 Task: Add Attachment from Trello to Card Card0000000126 in Board Board0000000032 in Workspace WS0000000011 in Trello. Add Cover Blue to Card Card0000000126 in Board Board0000000032 in Workspace WS0000000011 in Trello. Add "Copy Card To …" Button titled Button0000000126 to "bottom" of the list "To Do" to Card Card0000000126 in Board Board0000000032 in Workspace WS0000000011 in Trello. Add Description DS0000000126 to Card Card0000000126 in Board Board0000000032 in Workspace WS0000000011 in Trello. Add Comment CM0000000126 to Card Card0000000126 in Board Board0000000032 in Workspace WS0000000011 in Trello
Action: Mouse moved to (488, 60)
Screenshot: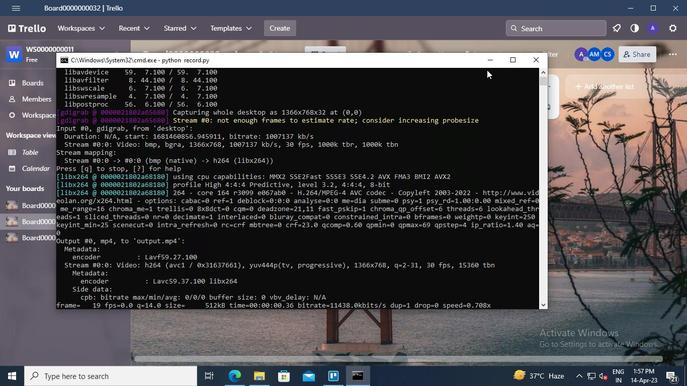 
Action: Mouse pressed left at (488, 60)
Screenshot: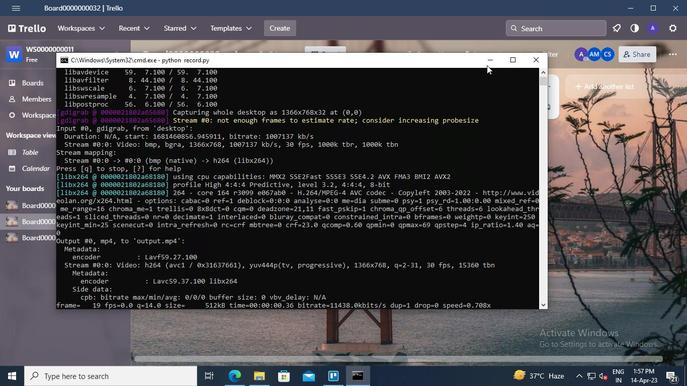 
Action: Mouse moved to (196, 199)
Screenshot: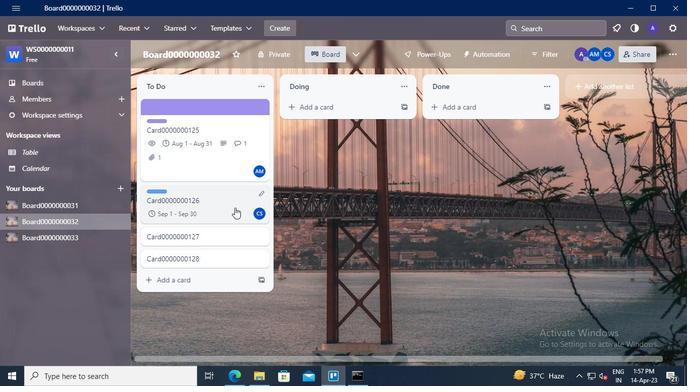 
Action: Mouse pressed left at (196, 199)
Screenshot: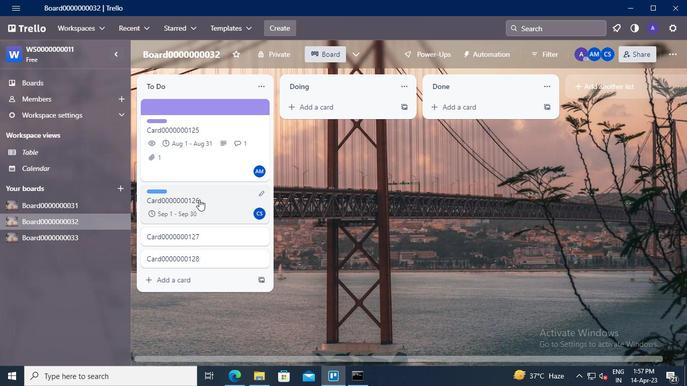 
Action: Mouse moved to (464, 211)
Screenshot: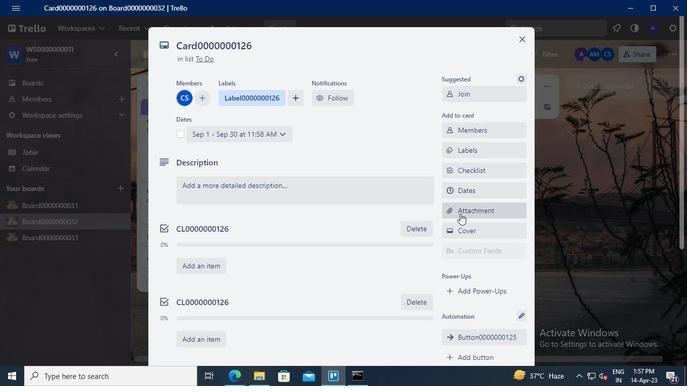 
Action: Mouse pressed left at (464, 211)
Screenshot: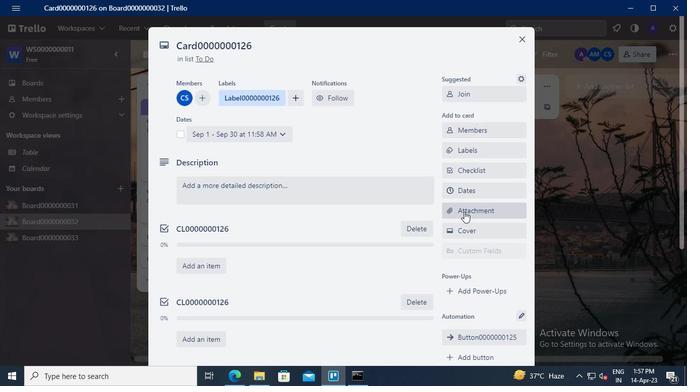 
Action: Mouse moved to (466, 97)
Screenshot: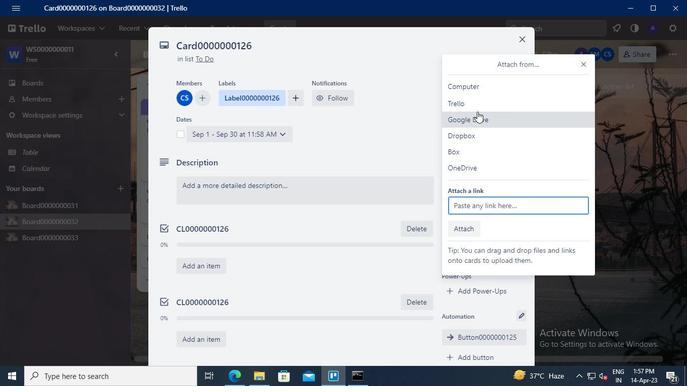 
Action: Mouse pressed left at (466, 97)
Screenshot: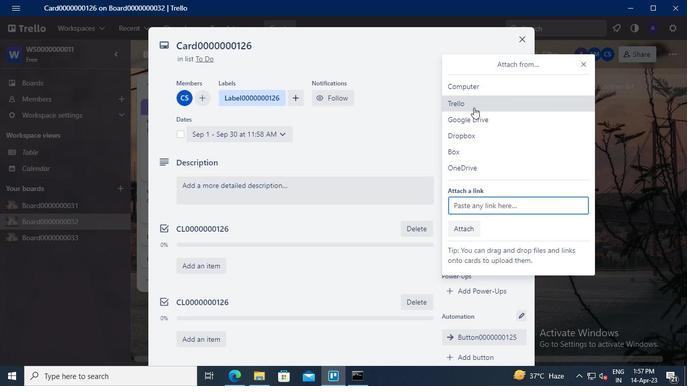 
Action: Mouse moved to (477, 124)
Screenshot: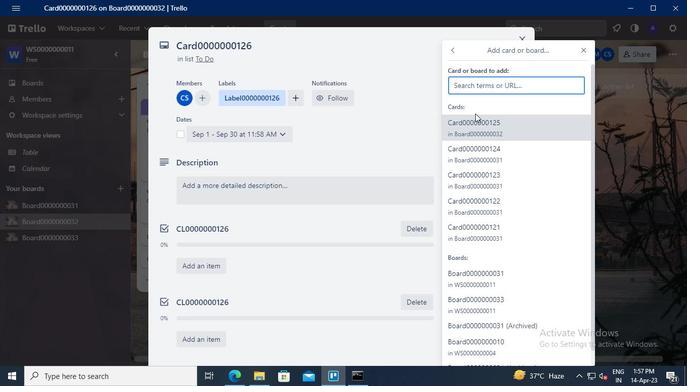 
Action: Mouse pressed left at (477, 124)
Screenshot: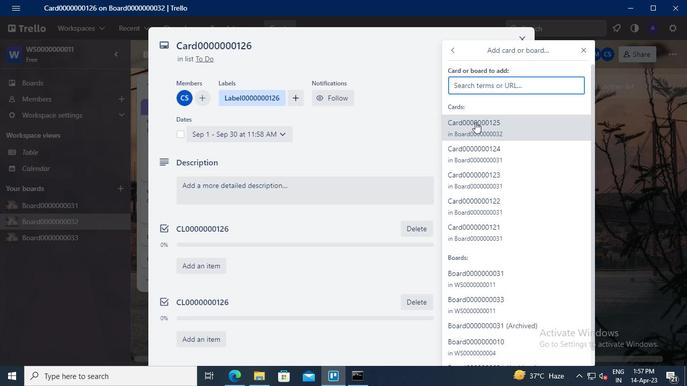 
Action: Mouse moved to (485, 231)
Screenshot: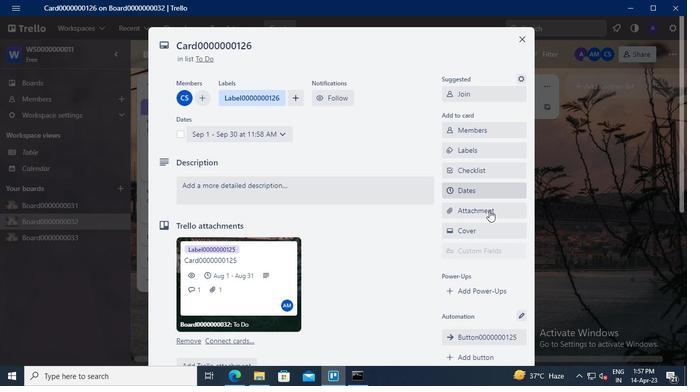 
Action: Mouse pressed left at (485, 231)
Screenshot: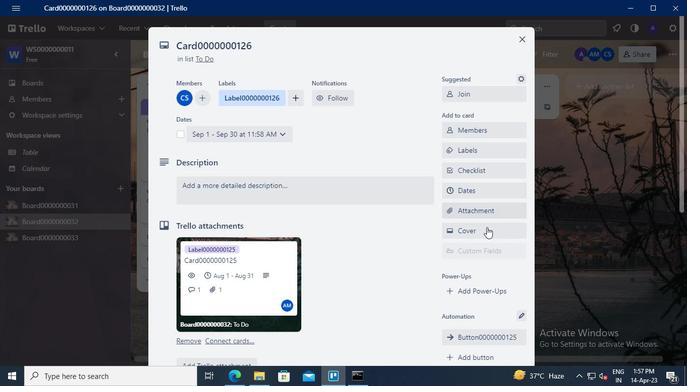 
Action: Mouse moved to (468, 182)
Screenshot: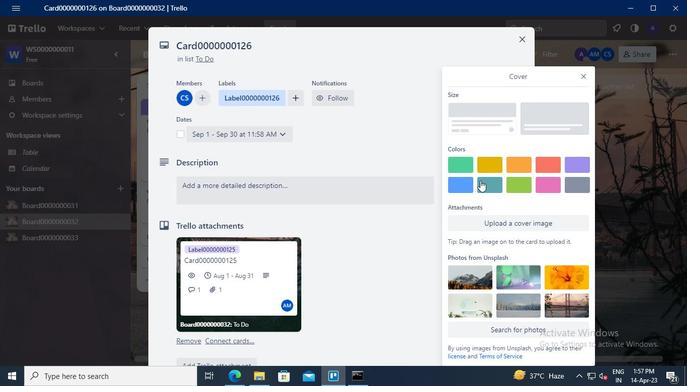 
Action: Mouse pressed left at (468, 182)
Screenshot: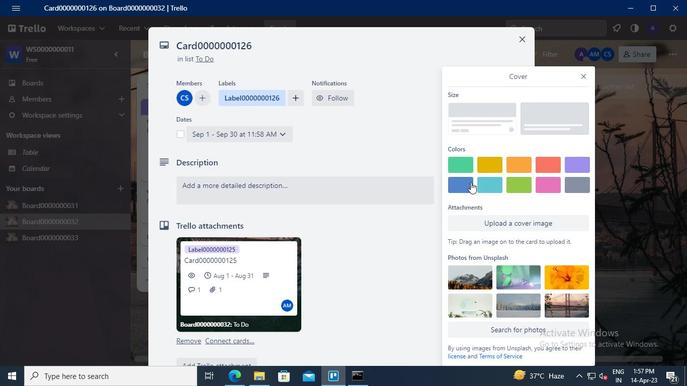 
Action: Mouse moved to (582, 58)
Screenshot: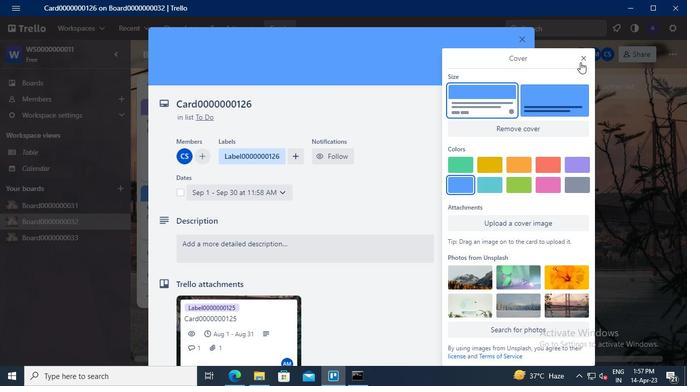 
Action: Mouse pressed left at (582, 58)
Screenshot: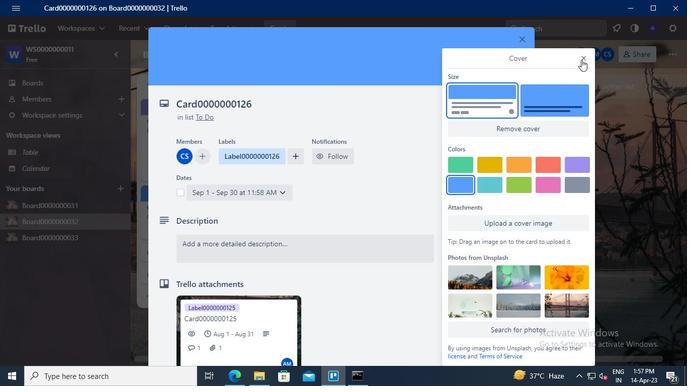 
Action: Mouse moved to (484, 298)
Screenshot: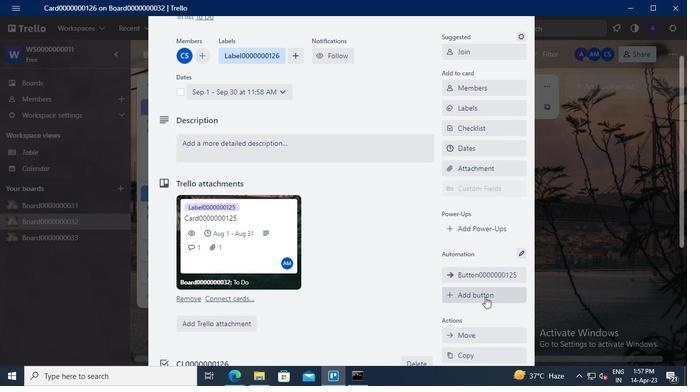 
Action: Mouse pressed left at (484, 298)
Screenshot: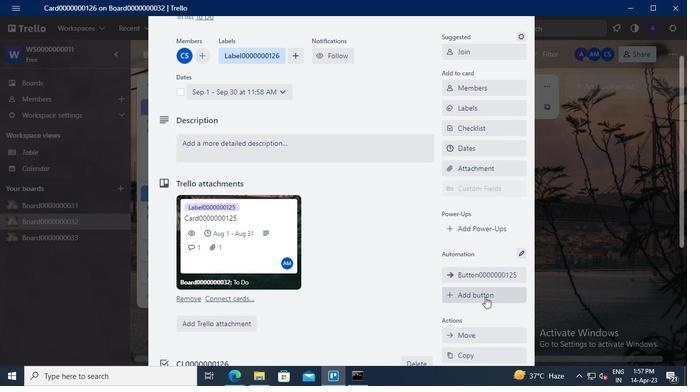 
Action: Mouse moved to (493, 116)
Screenshot: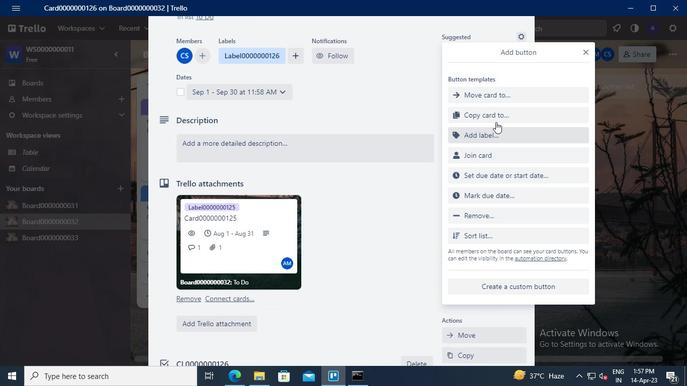 
Action: Mouse pressed left at (493, 116)
Screenshot: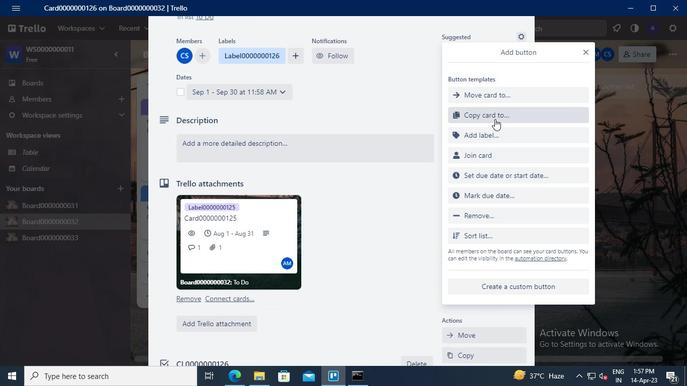 
Action: Mouse moved to (496, 125)
Screenshot: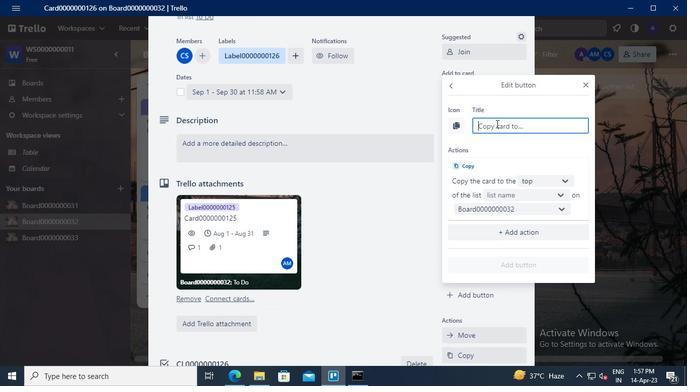 
Action: Mouse pressed left at (496, 125)
Screenshot: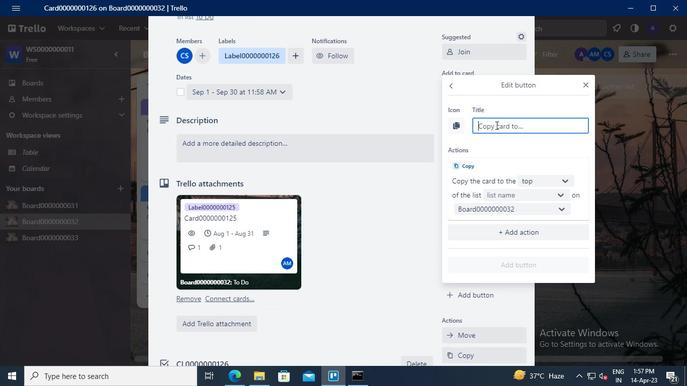 
Action: Keyboard Key.shift
Screenshot: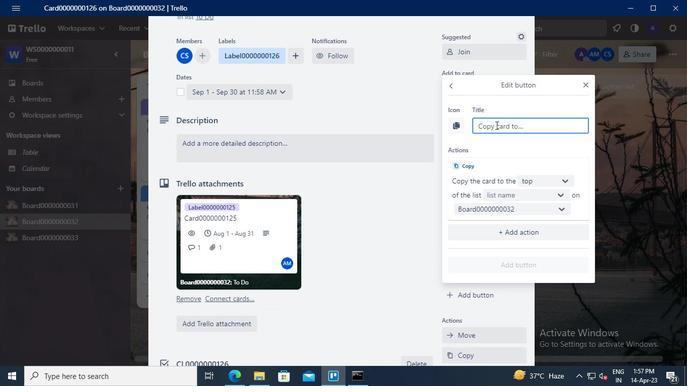 
Action: Keyboard B
Screenshot: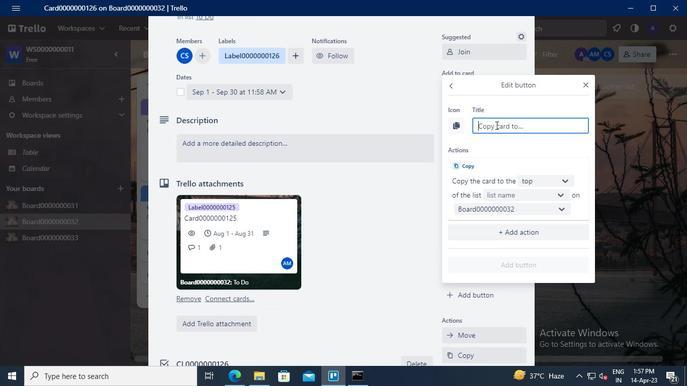 
Action: Keyboard u
Screenshot: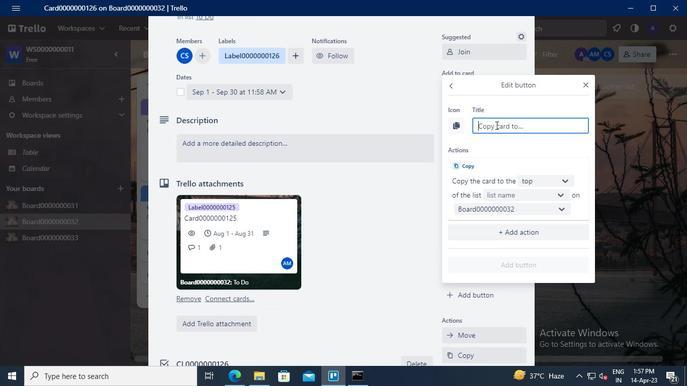 
Action: Keyboard t
Screenshot: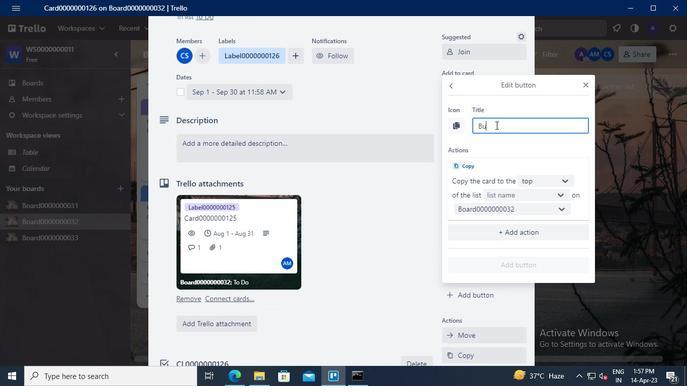 
Action: Keyboard t
Screenshot: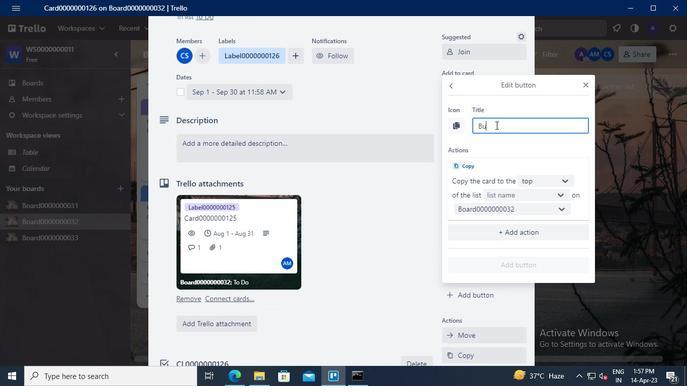 
Action: Keyboard o
Screenshot: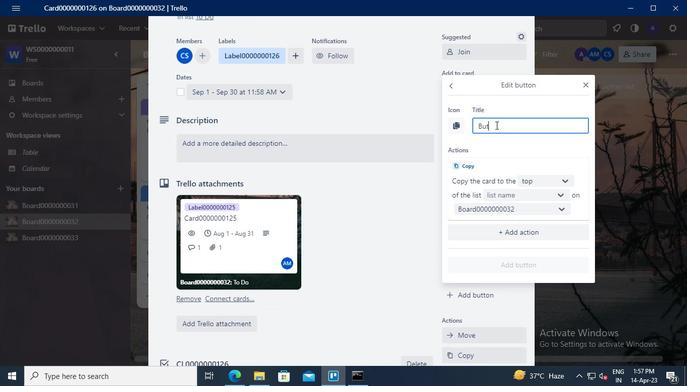 
Action: Keyboard n
Screenshot: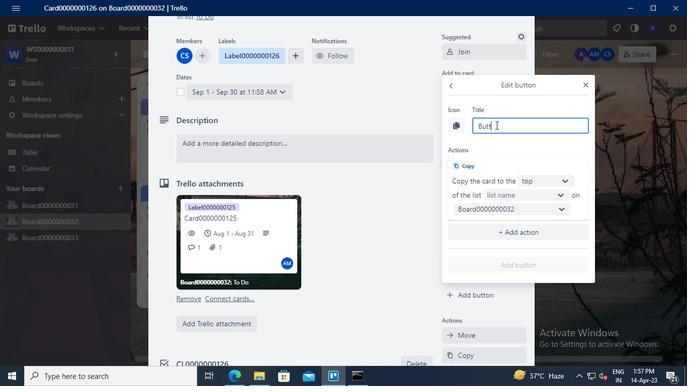 
Action: Keyboard <96>
Screenshot: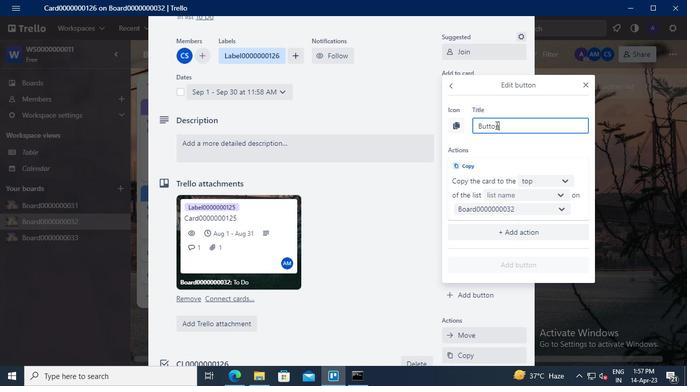 
Action: Keyboard <96>
Screenshot: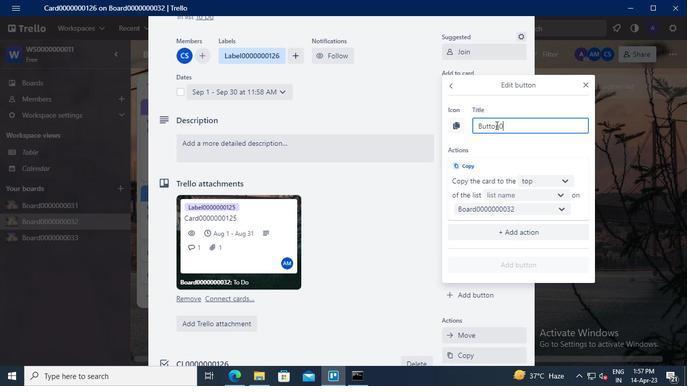 
Action: Keyboard <96>
Screenshot: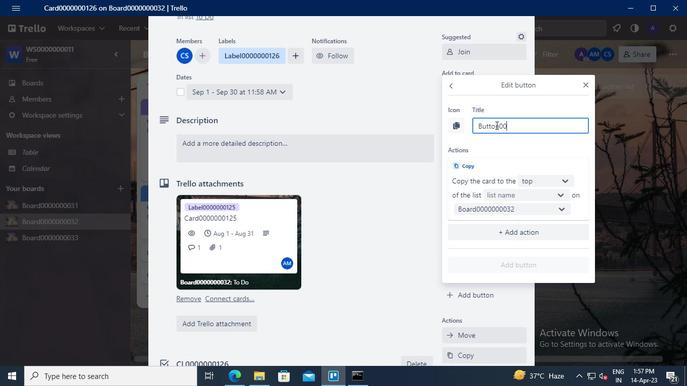 
Action: Keyboard <96>
Screenshot: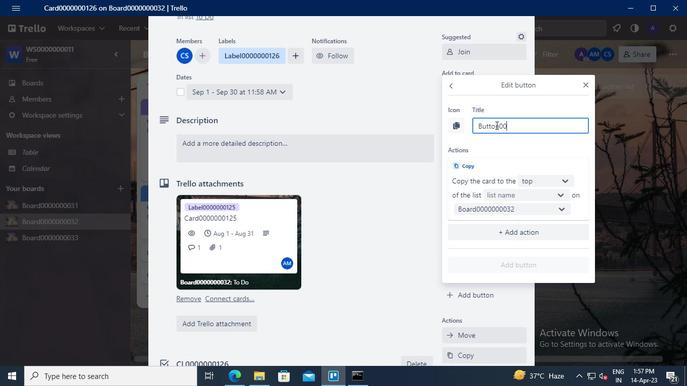 
Action: Keyboard <96>
Screenshot: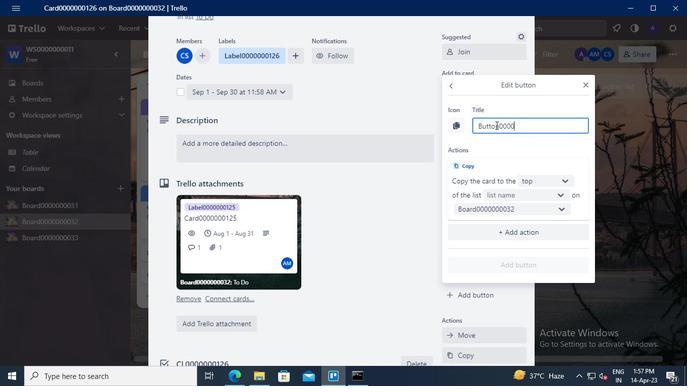 
Action: Keyboard <96>
Screenshot: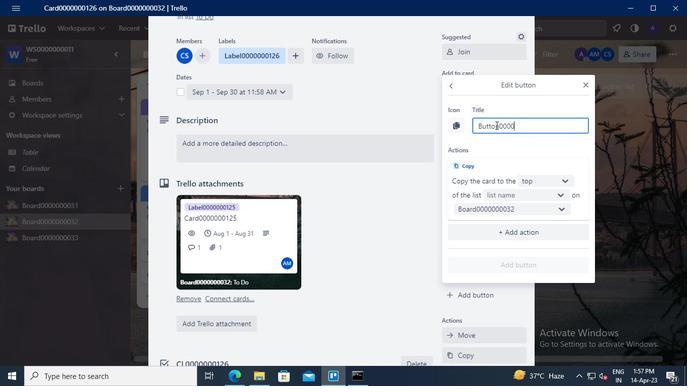 
Action: Keyboard <96>
Screenshot: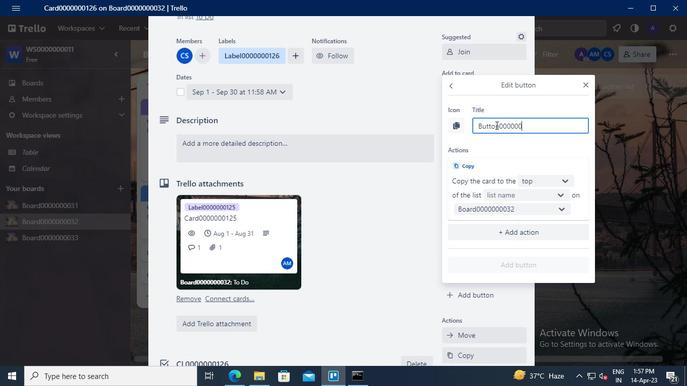 
Action: Keyboard <97>
Screenshot: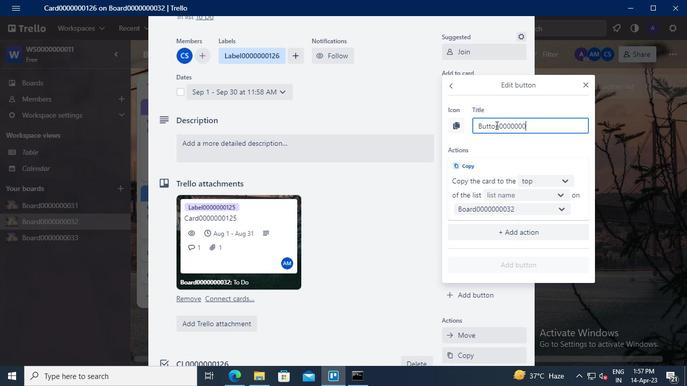
Action: Keyboard <98>
Screenshot: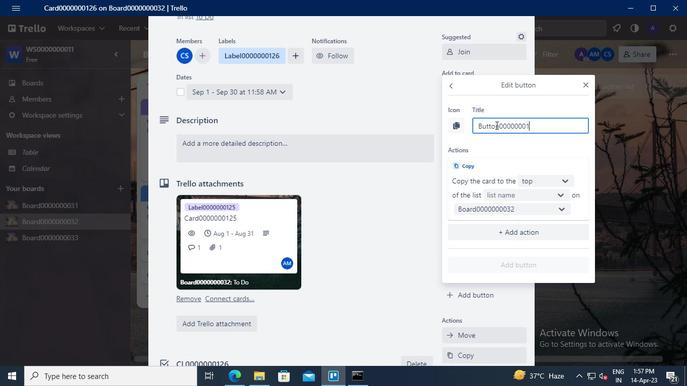
Action: Keyboard <102>
Screenshot: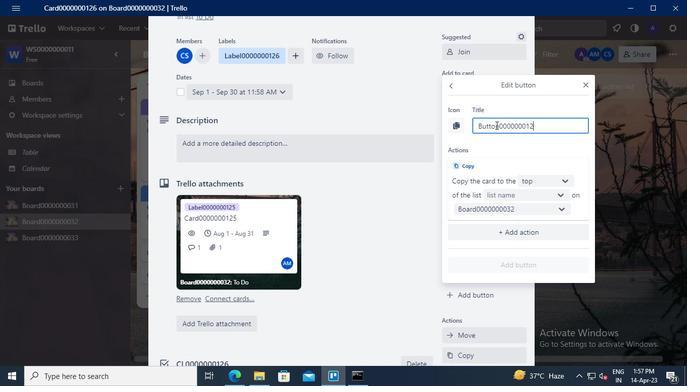 
Action: Mouse moved to (523, 182)
Screenshot: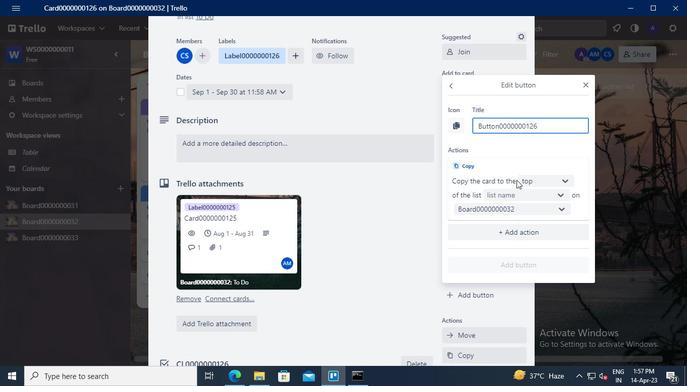 
Action: Mouse pressed left at (523, 182)
Screenshot: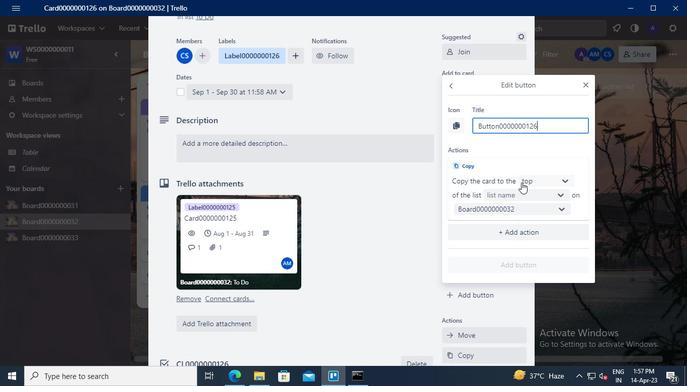 
Action: Mouse moved to (534, 215)
Screenshot: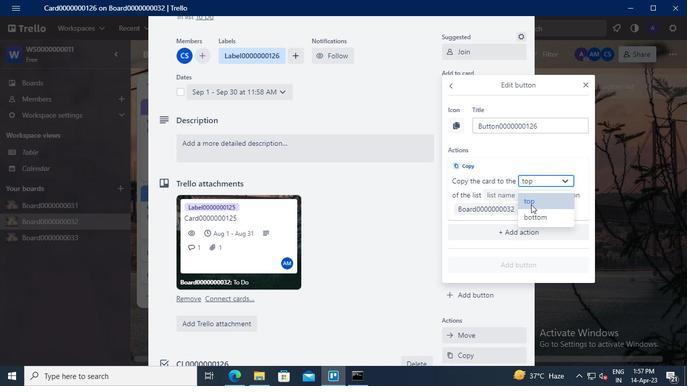 
Action: Mouse pressed left at (534, 215)
Screenshot: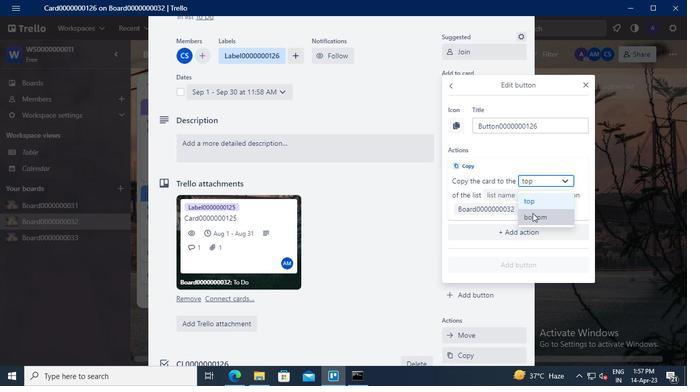 
Action: Mouse moved to (515, 195)
Screenshot: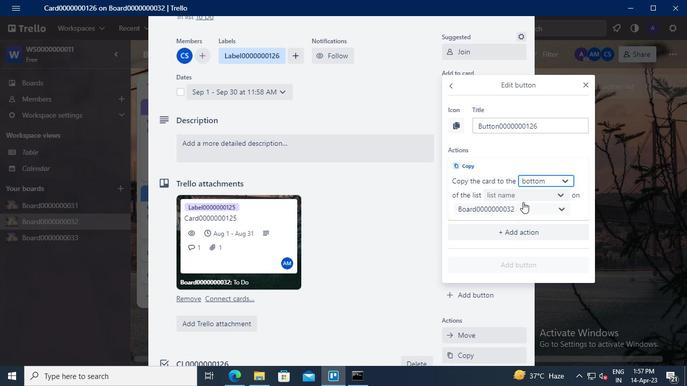 
Action: Mouse pressed left at (515, 195)
Screenshot: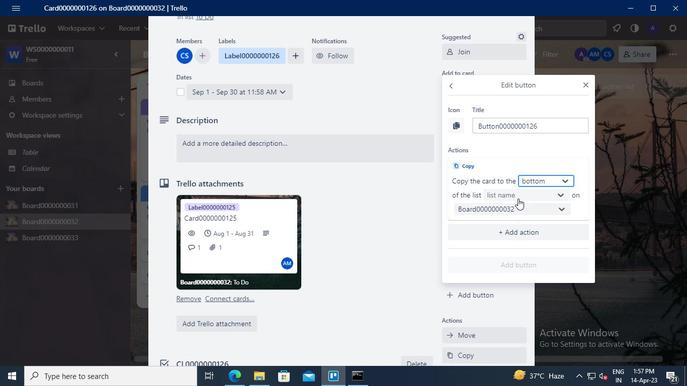 
Action: Mouse moved to (520, 212)
Screenshot: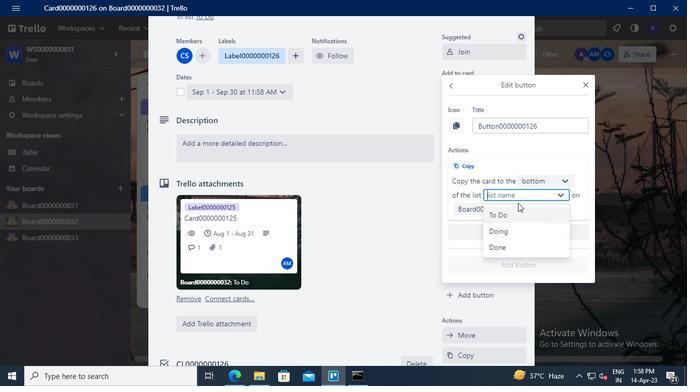 
Action: Mouse pressed left at (520, 212)
Screenshot: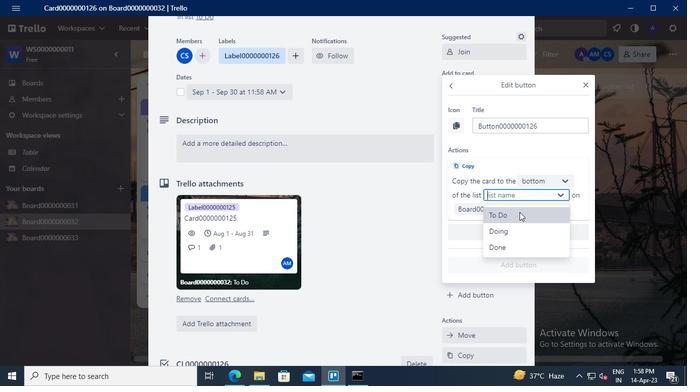 
Action: Mouse moved to (528, 263)
Screenshot: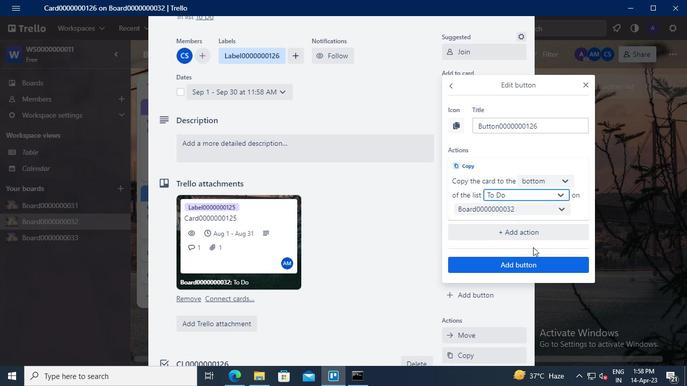 
Action: Mouse pressed left at (528, 263)
Screenshot: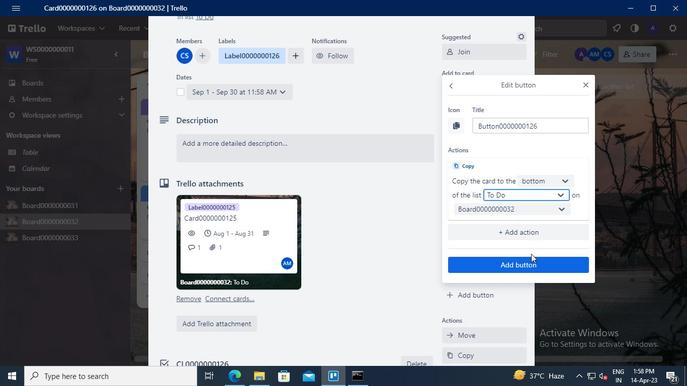 
Action: Mouse moved to (194, 142)
Screenshot: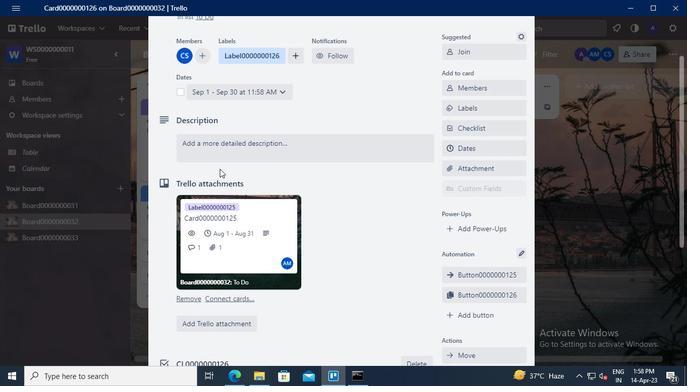 
Action: Mouse pressed left at (194, 142)
Screenshot: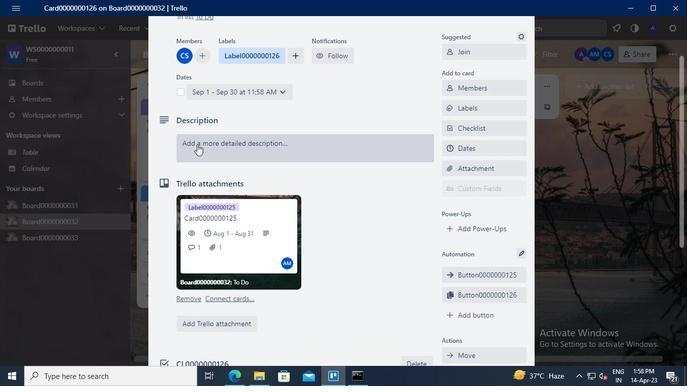 
Action: Mouse moved to (192, 177)
Screenshot: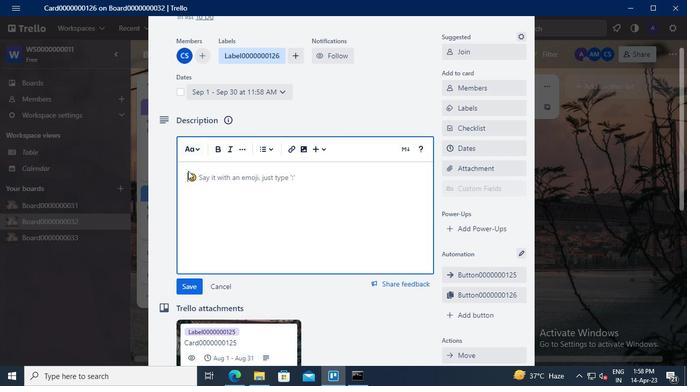 
Action: Mouse pressed left at (192, 177)
Screenshot: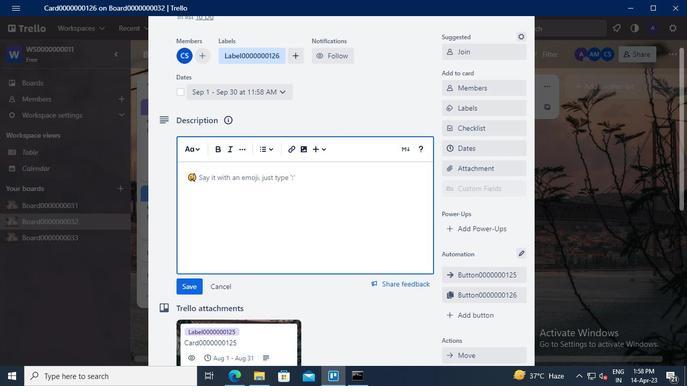
Action: Keyboard Key.shift
Screenshot: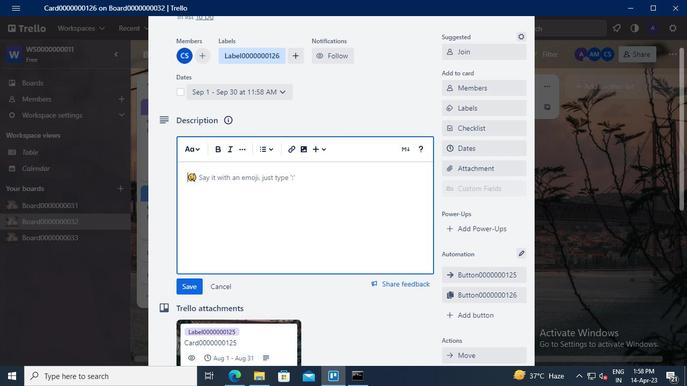 
Action: Keyboard D
Screenshot: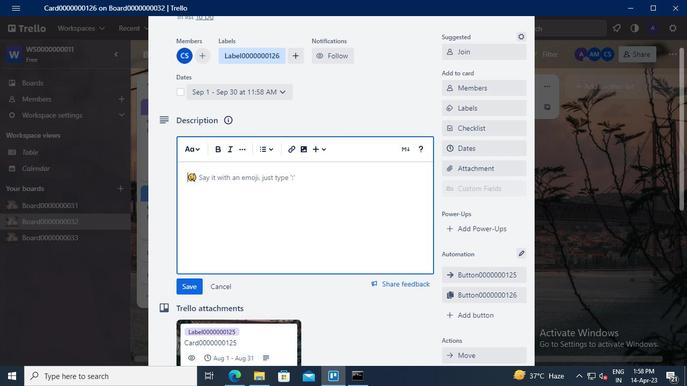 
Action: Keyboard S
Screenshot: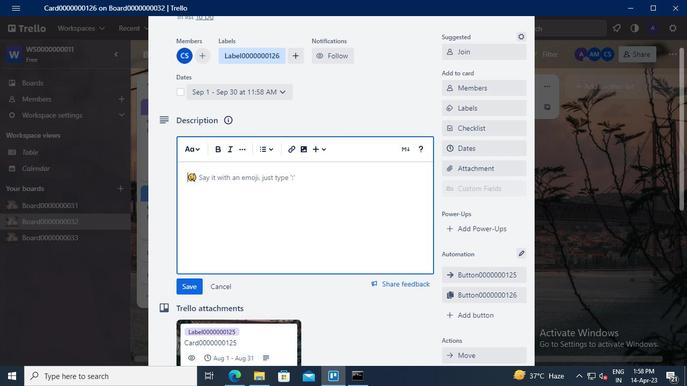 
Action: Keyboard <96>
Screenshot: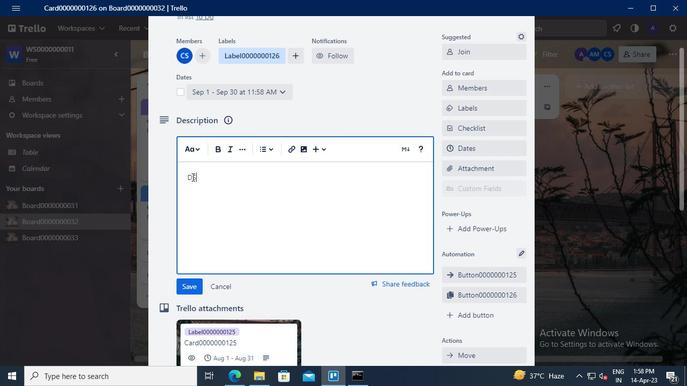 
Action: Keyboard <96>
Screenshot: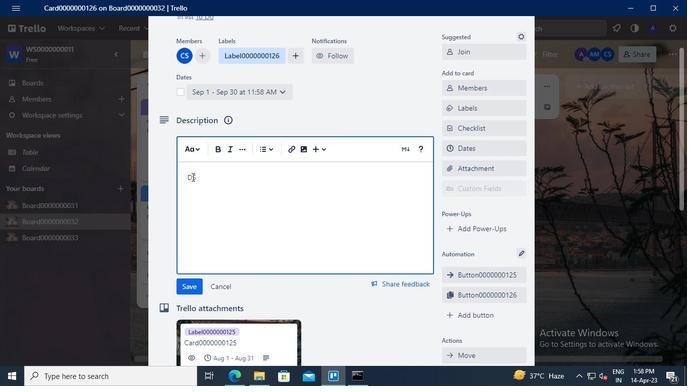 
Action: Keyboard <96>
Screenshot: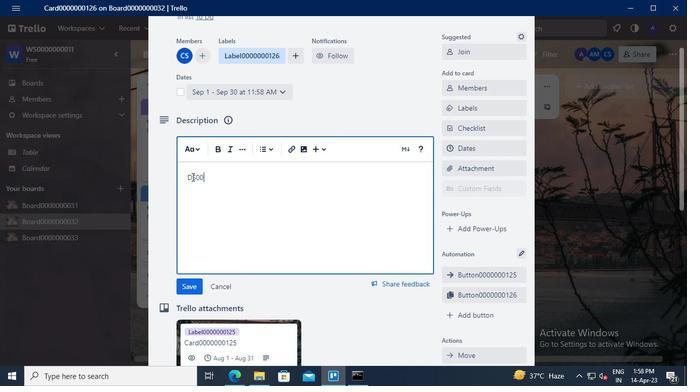 
Action: Keyboard <96>
Screenshot: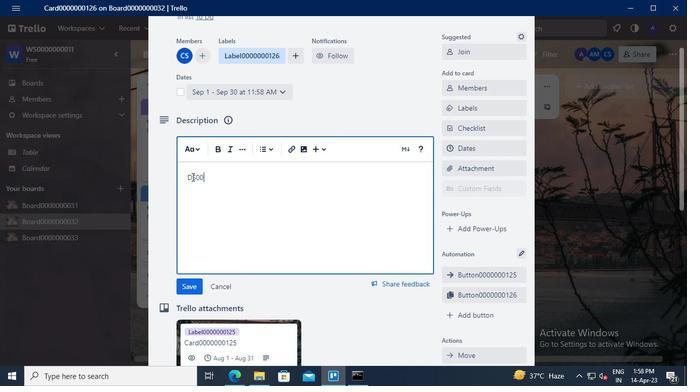 
Action: Keyboard <96>
Screenshot: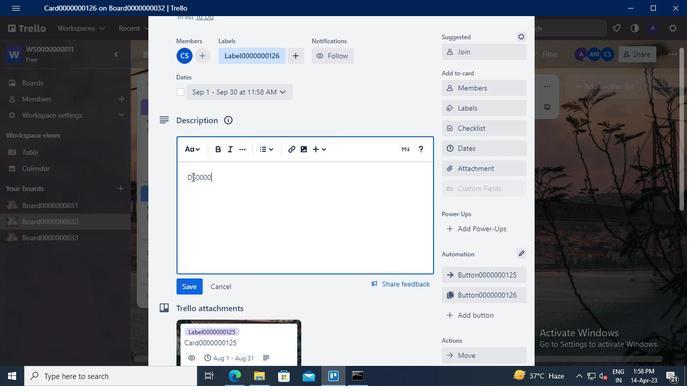 
Action: Keyboard <96>
Screenshot: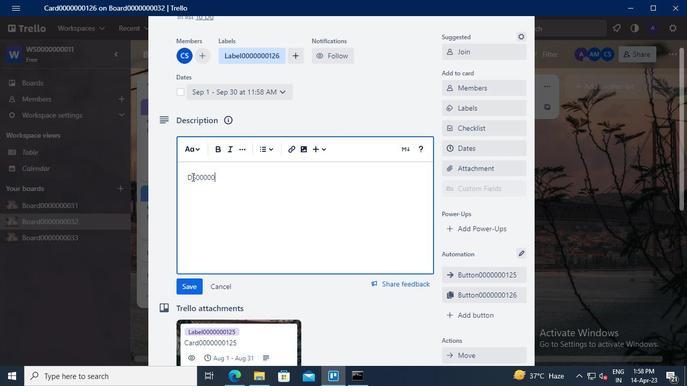 
Action: Keyboard <96>
Screenshot: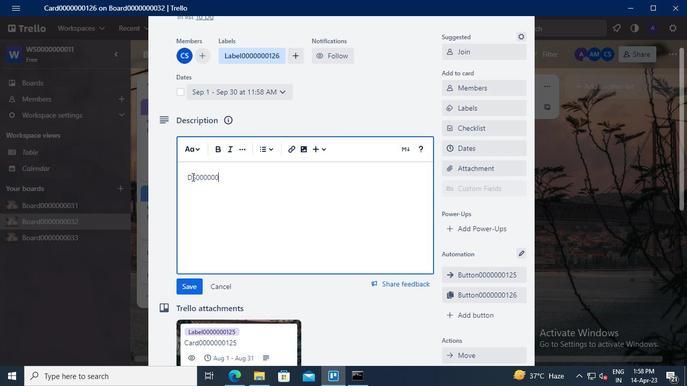 
Action: Keyboard <97>
Screenshot: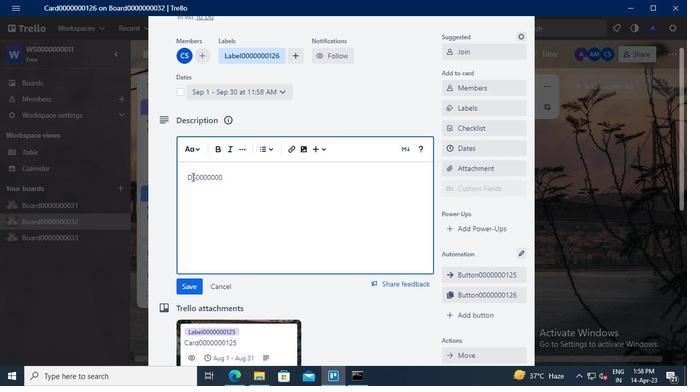 
Action: Keyboard <98>
Screenshot: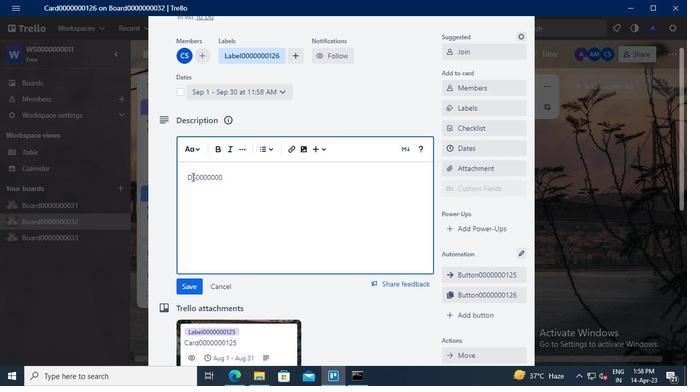 
Action: Keyboard <102>
Screenshot: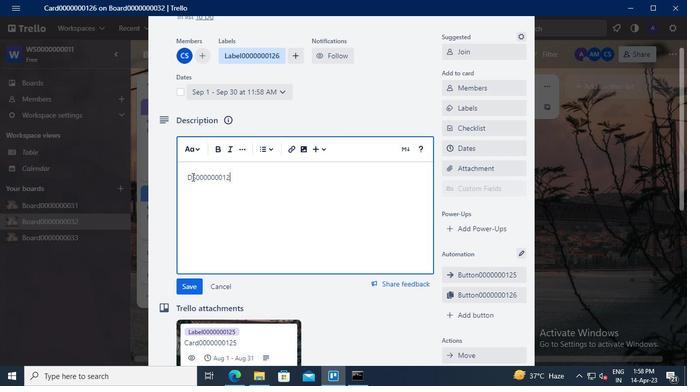 
Action: Mouse moved to (192, 280)
Screenshot: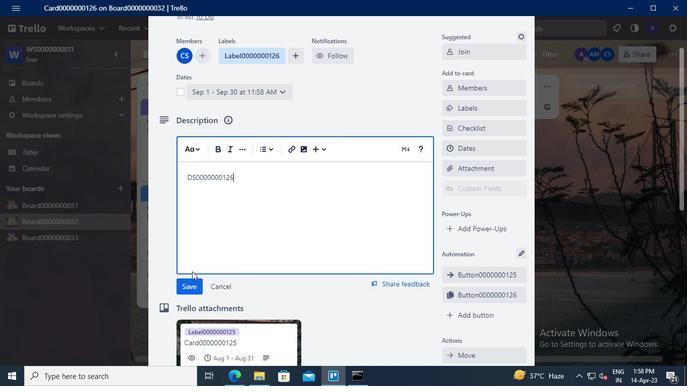 
Action: Mouse pressed left at (192, 280)
Screenshot: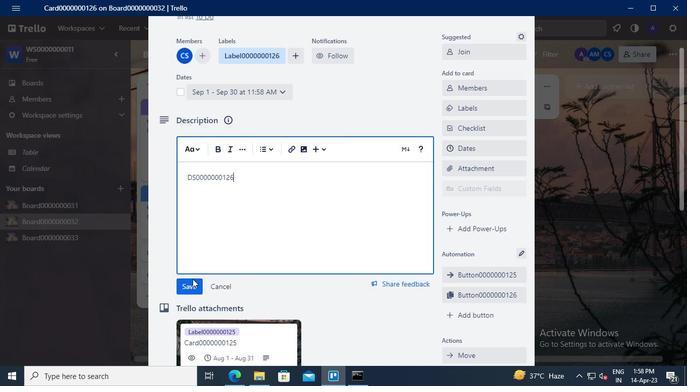 
Action: Mouse moved to (211, 302)
Screenshot: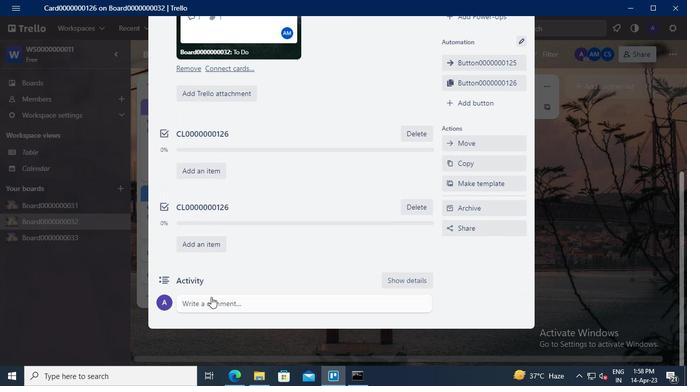 
Action: Mouse pressed left at (211, 302)
Screenshot: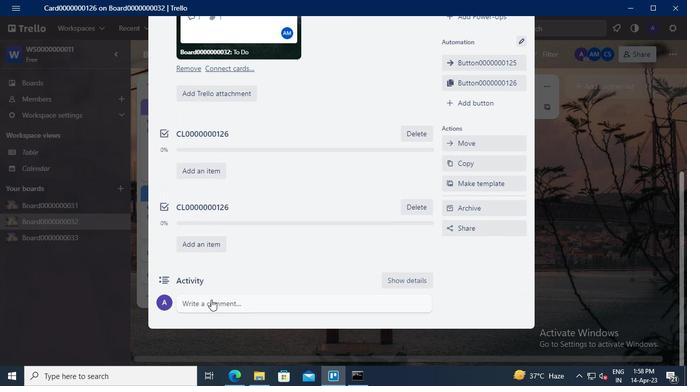 
Action: Keyboard Key.shift
Screenshot: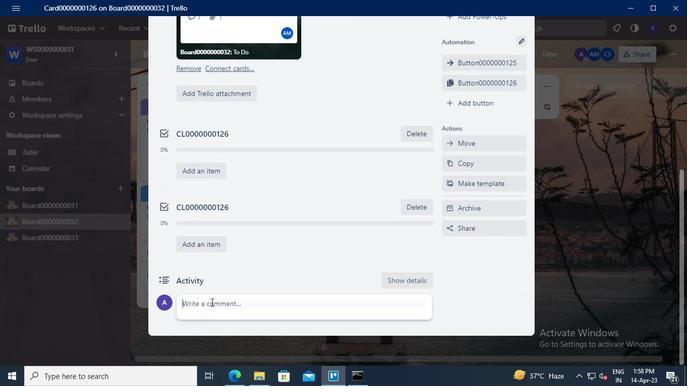 
Action: Keyboard C
Screenshot: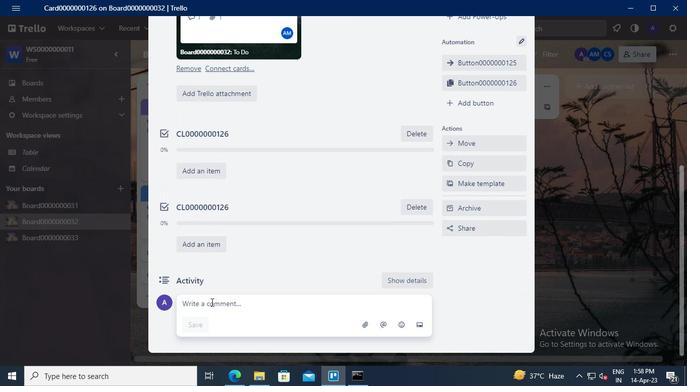 
Action: Keyboard M
Screenshot: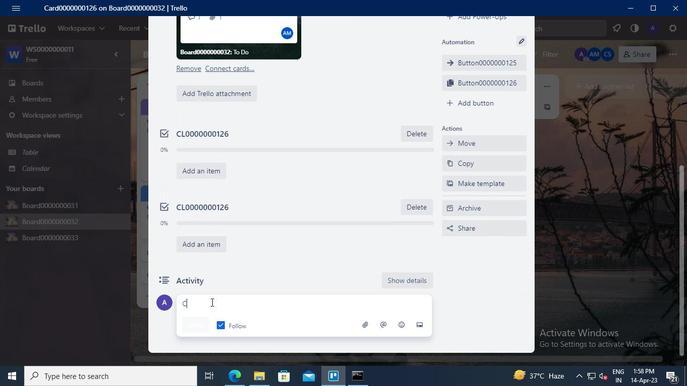 
Action: Keyboard <96>
Screenshot: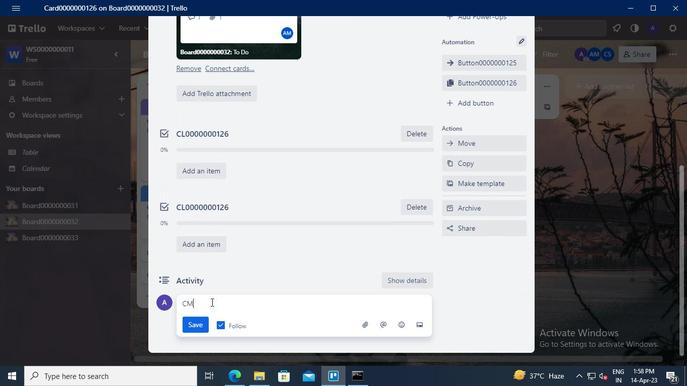 
Action: Keyboard <96>
Screenshot: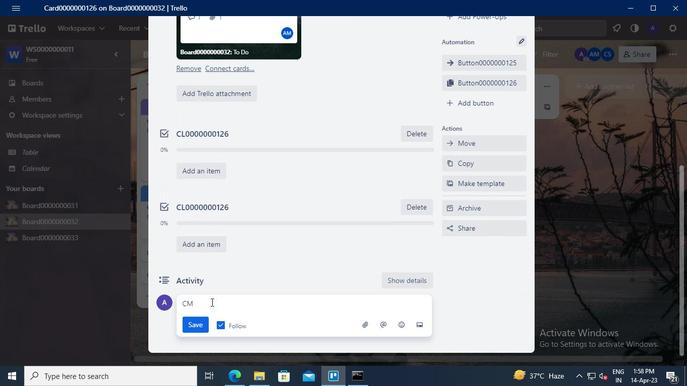 
Action: Keyboard <96>
Screenshot: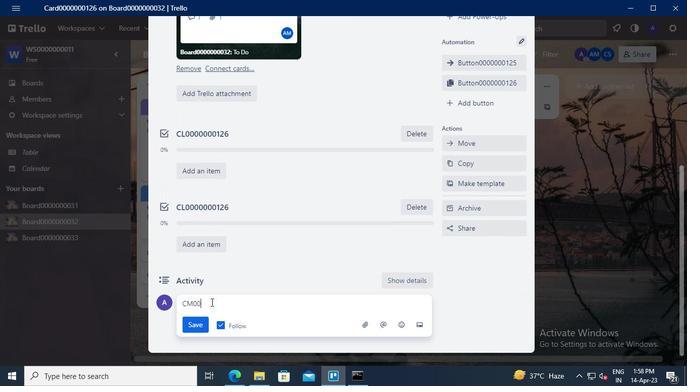 
Action: Keyboard <96>
Screenshot: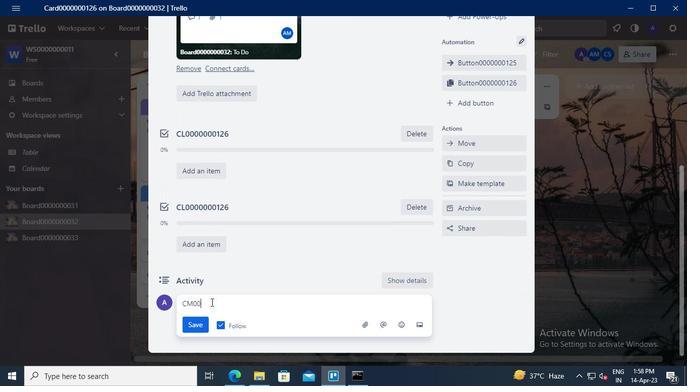 
Action: Keyboard <96>
Screenshot: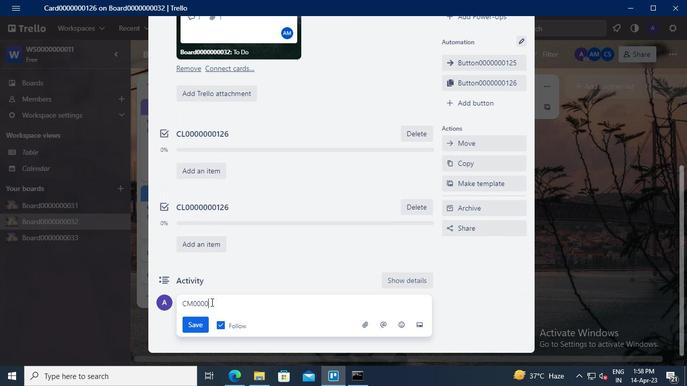 
Action: Keyboard <96>
Screenshot: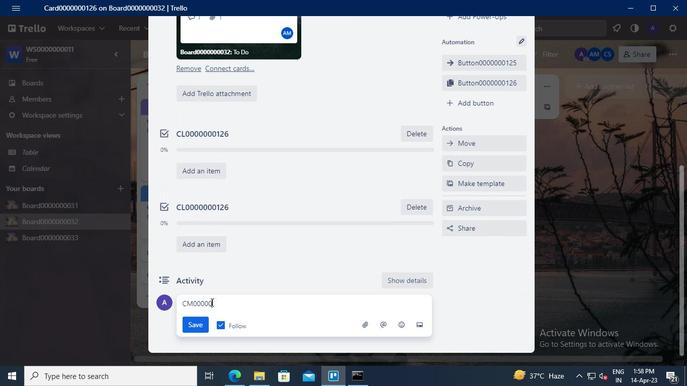 
Action: Keyboard <96>
Screenshot: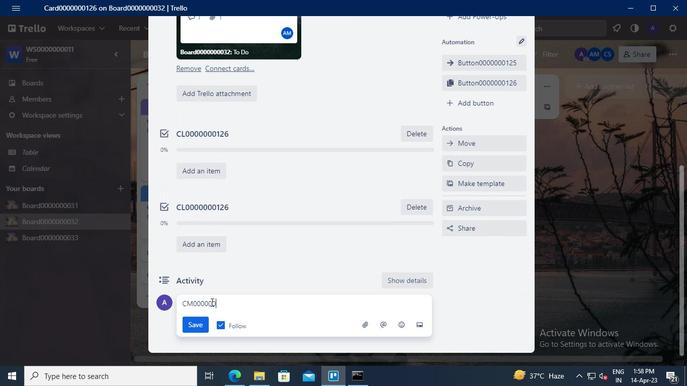 
Action: Keyboard <97>
Screenshot: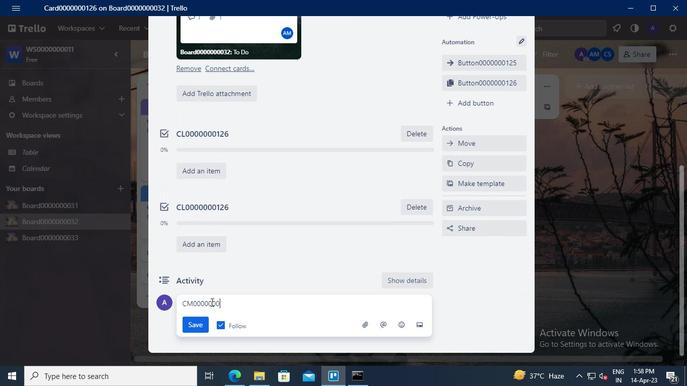 
Action: Keyboard <98>
Screenshot: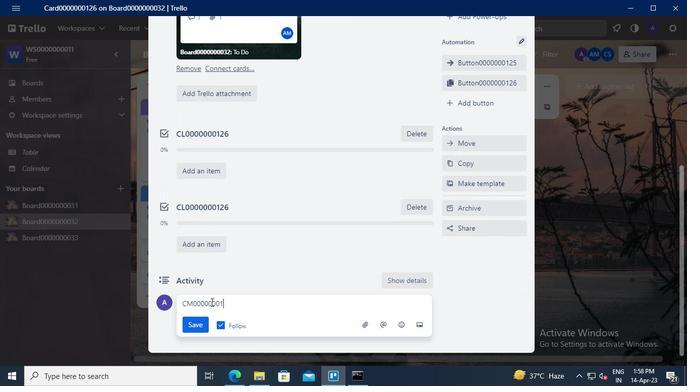 
Action: Keyboard <102>
Screenshot: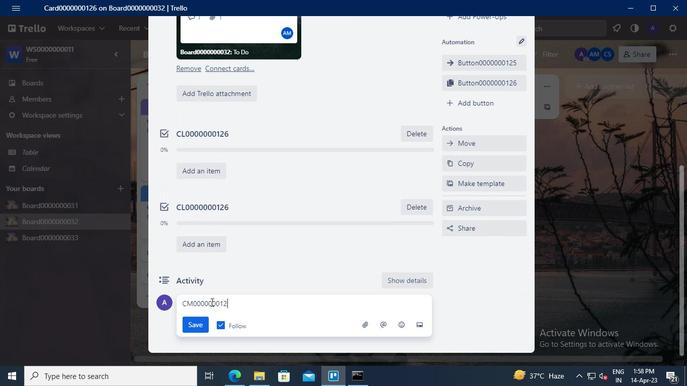 
Action: Mouse moved to (203, 325)
Screenshot: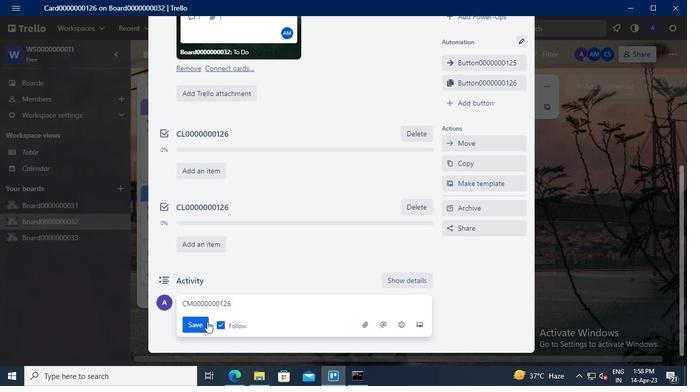 
Action: Mouse pressed left at (203, 325)
Screenshot: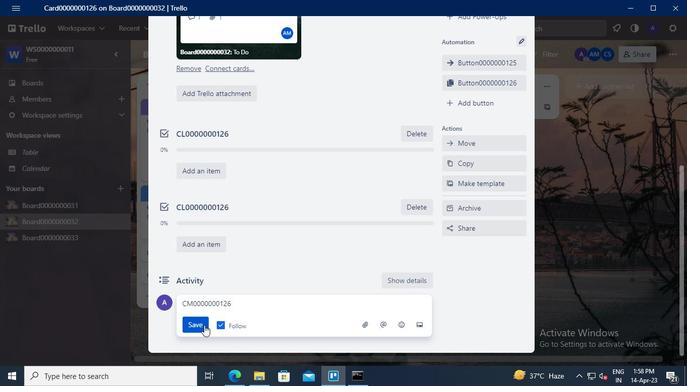 
Action: Mouse moved to (352, 377)
Screenshot: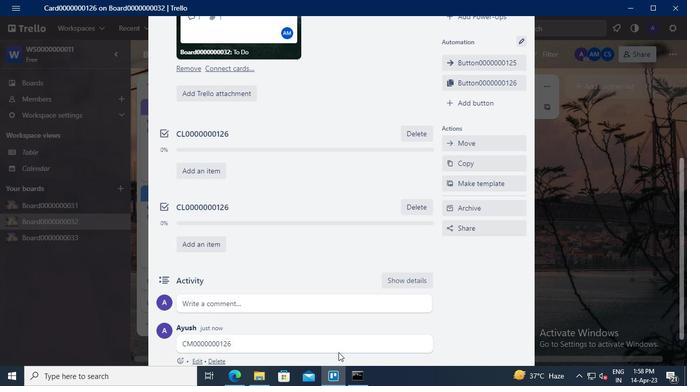 
Action: Mouse pressed left at (352, 377)
Screenshot: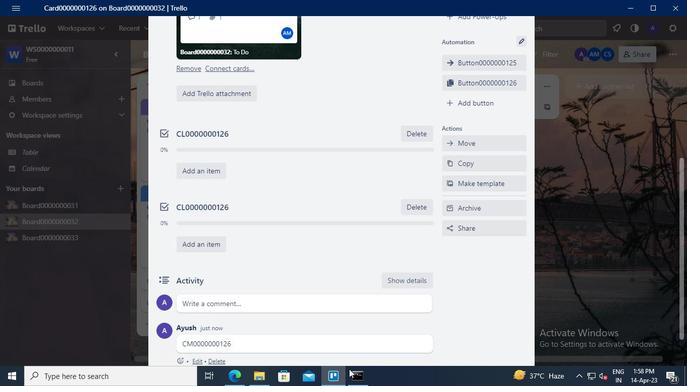 
Action: Mouse moved to (538, 62)
Screenshot: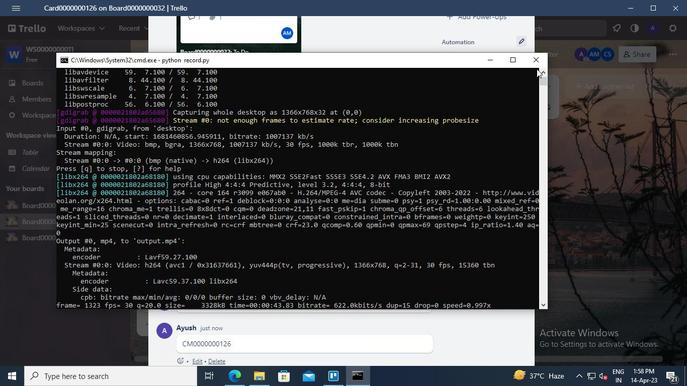 
Action: Mouse pressed left at (538, 62)
Screenshot: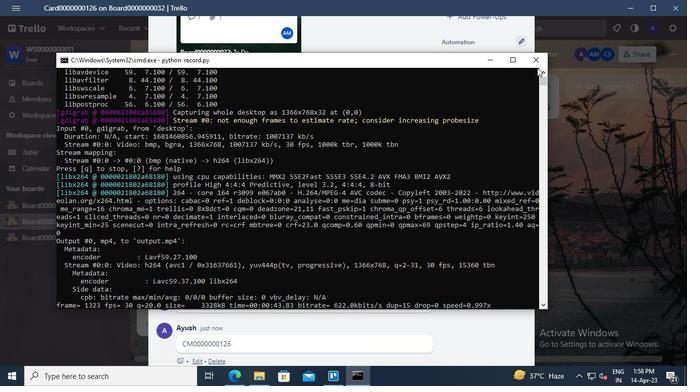 
